 Task: Change the color of accent 2 to blue in the current theme.
Action: Mouse moved to (338, 235)
Screenshot: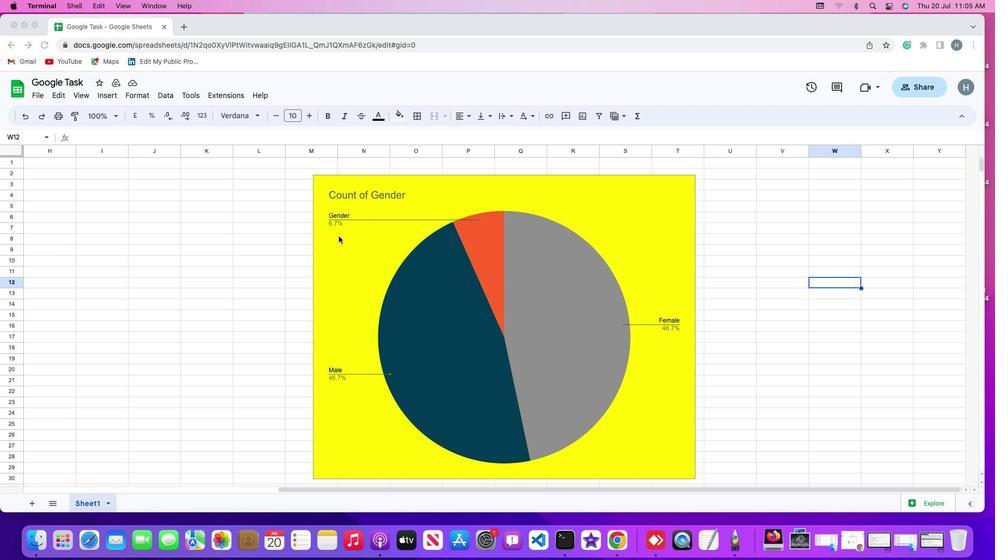 
Action: Mouse pressed left at (338, 235)
Screenshot: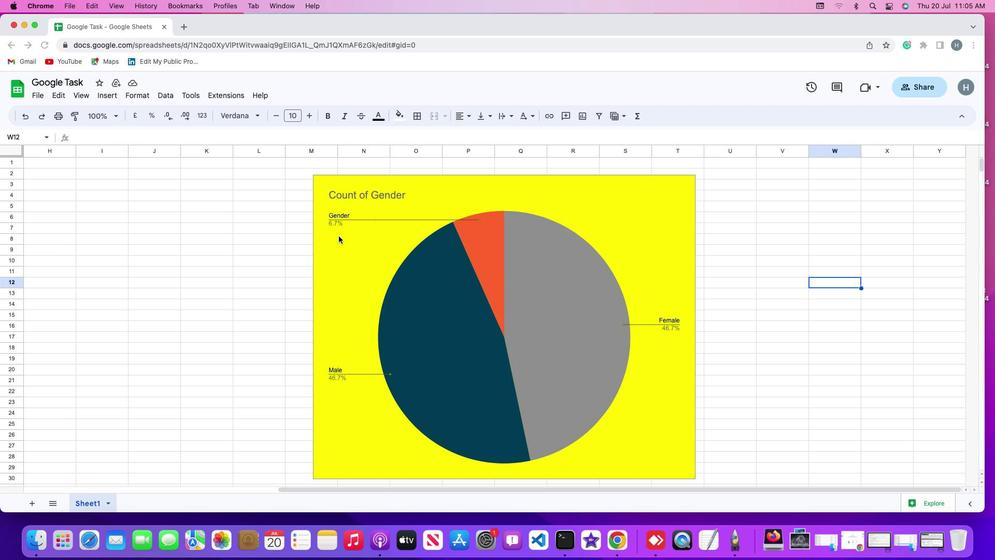 
Action: Mouse moved to (339, 241)
Screenshot: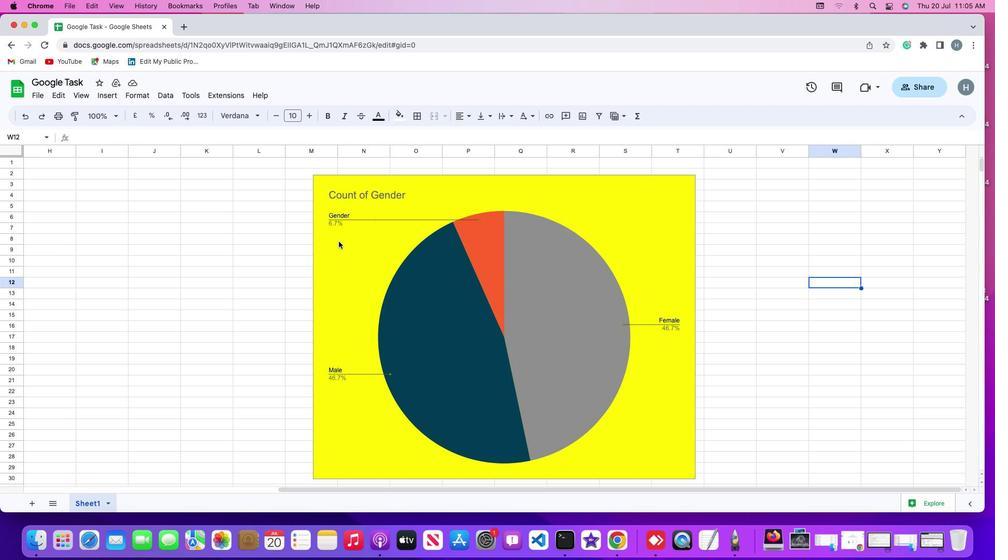 
Action: Mouse pressed left at (339, 241)
Screenshot: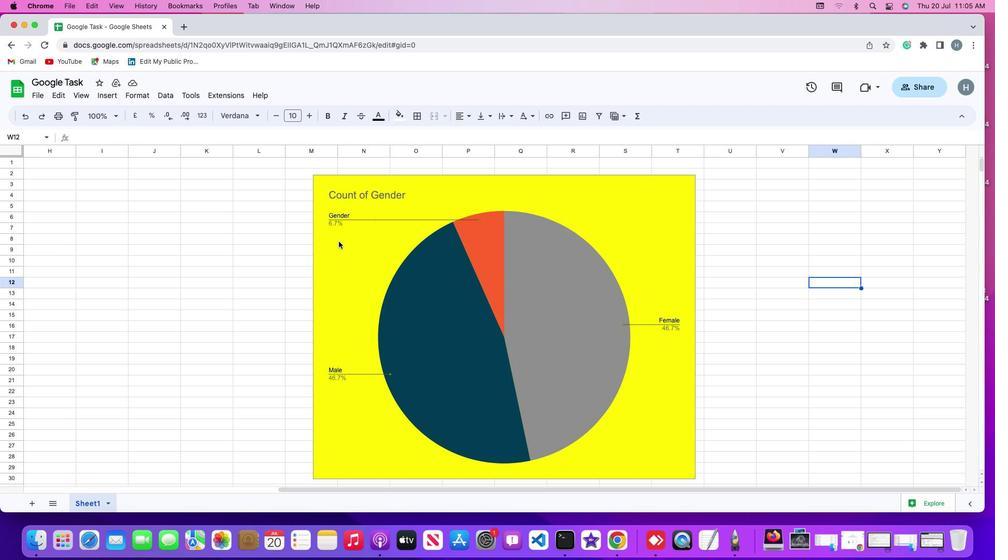 
Action: Mouse moved to (141, 92)
Screenshot: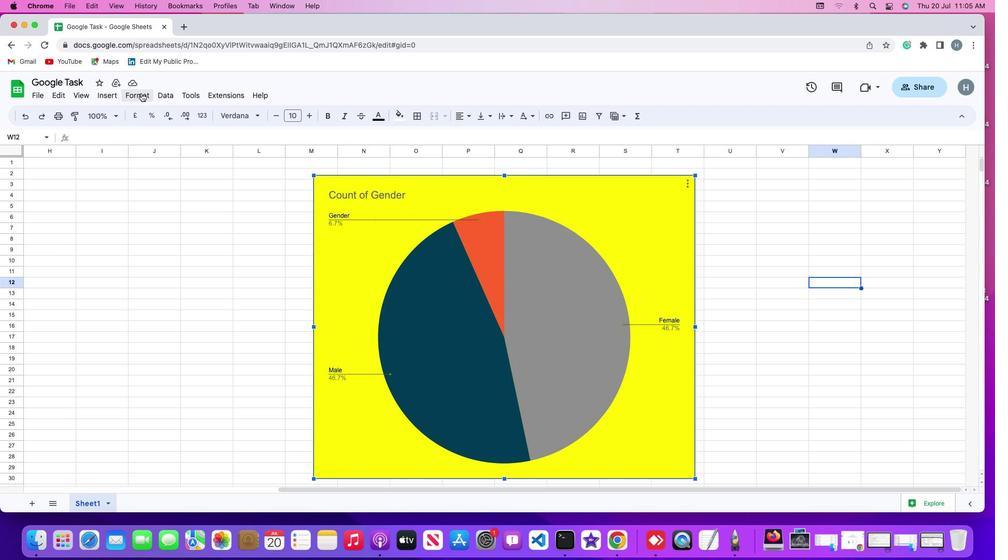 
Action: Mouse pressed left at (141, 92)
Screenshot: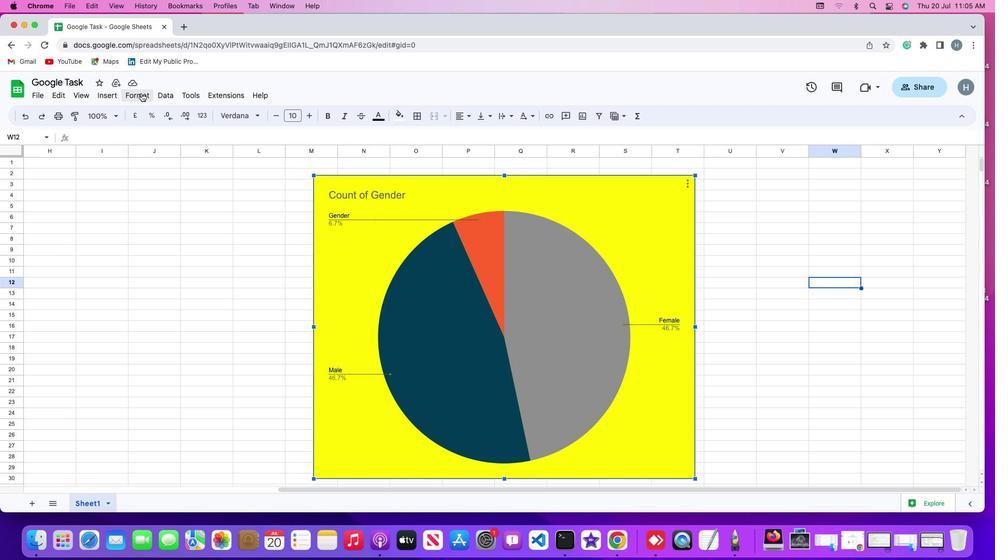 
Action: Mouse moved to (147, 110)
Screenshot: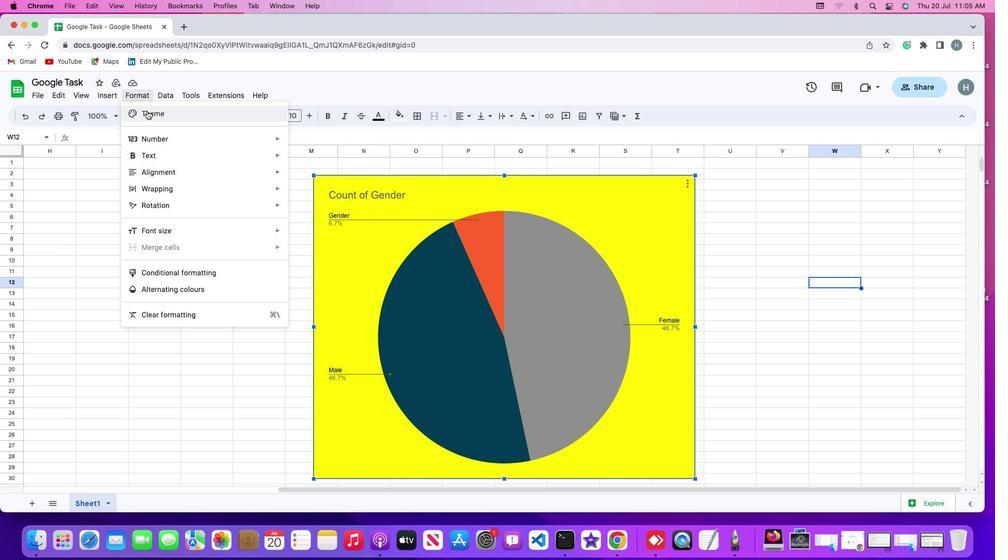
Action: Mouse pressed left at (147, 110)
Screenshot: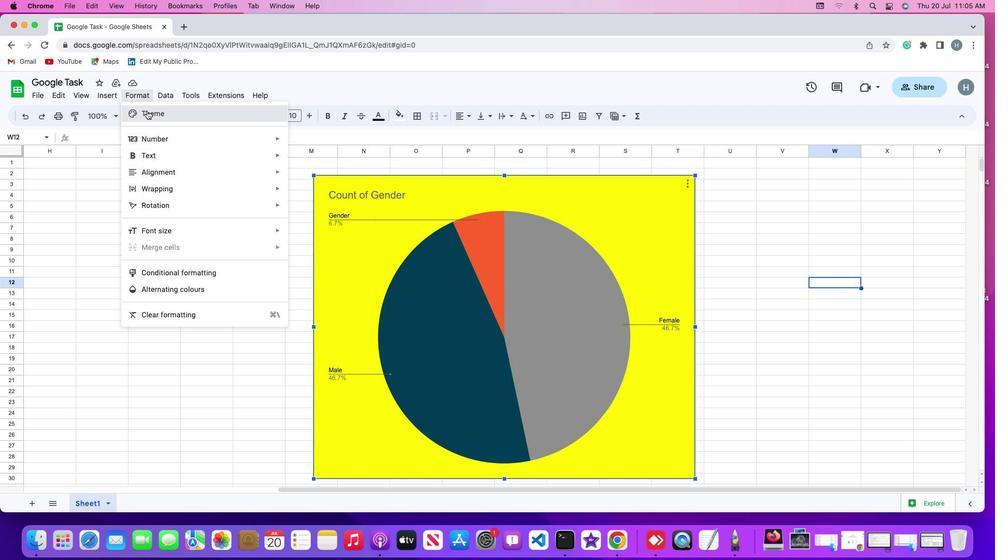 
Action: Mouse moved to (948, 156)
Screenshot: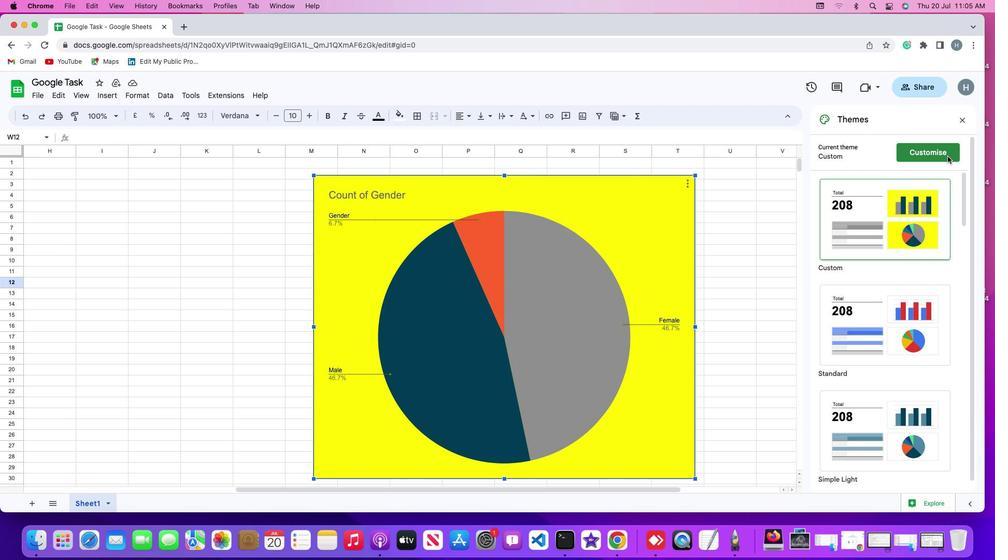 
Action: Mouse pressed left at (948, 156)
Screenshot: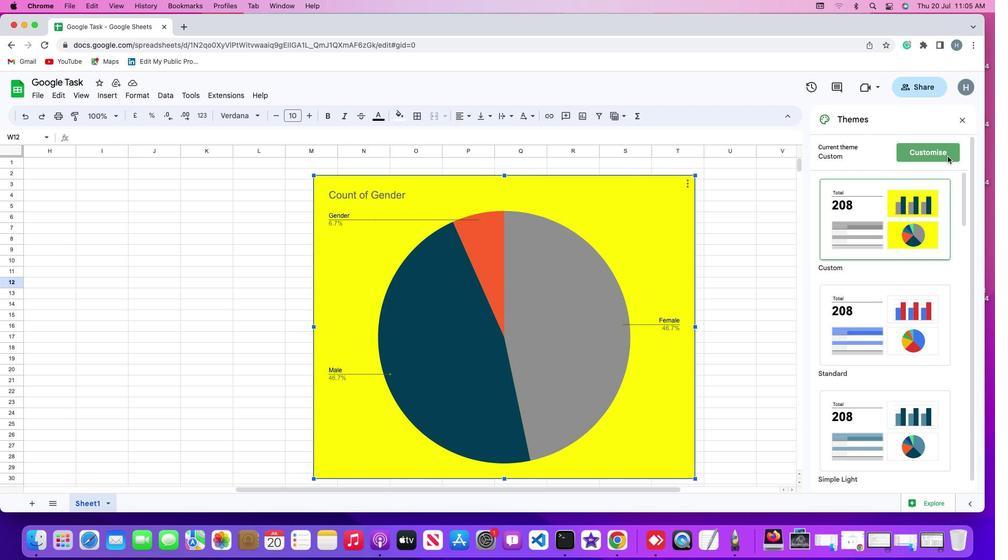 
Action: Mouse moved to (943, 413)
Screenshot: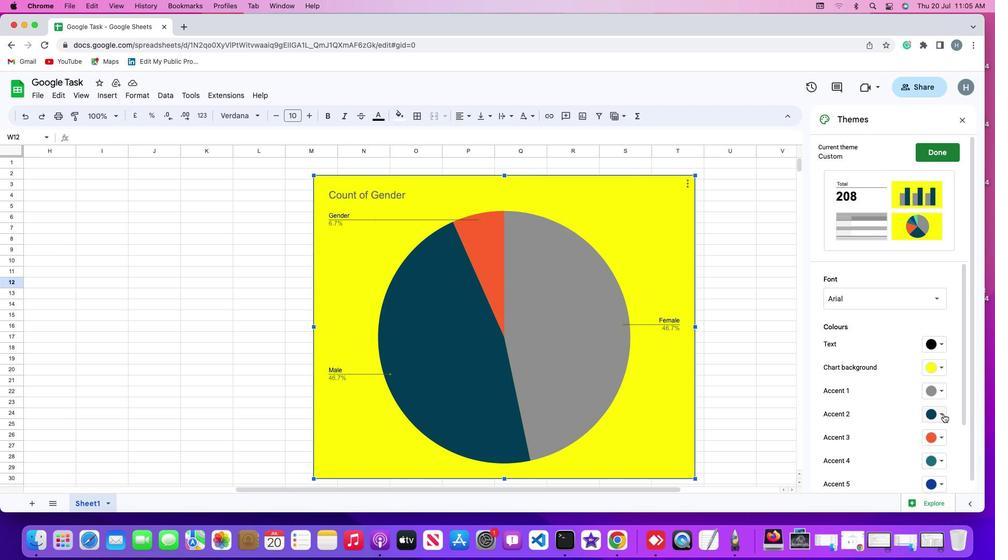 
Action: Mouse pressed left at (943, 413)
Screenshot: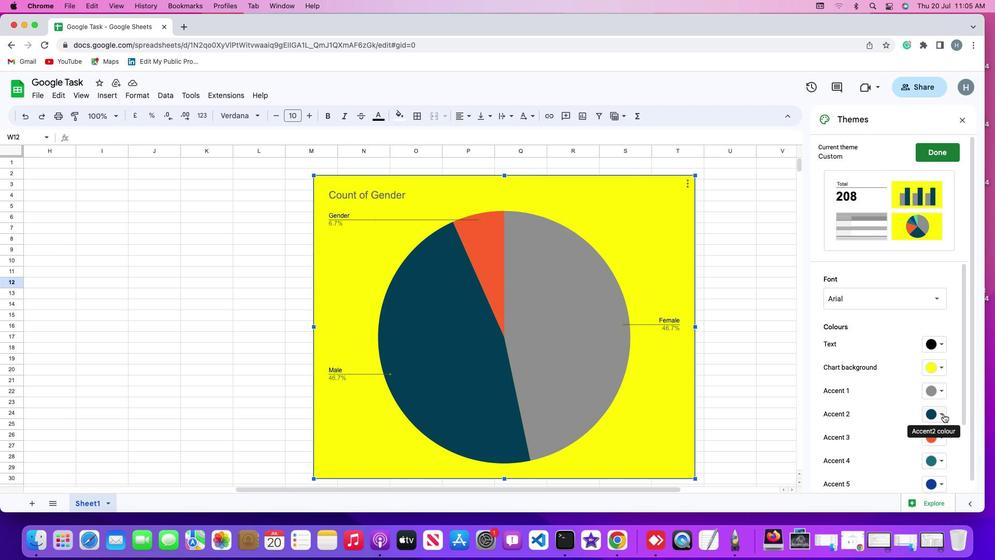 
Action: Mouse moved to (910, 300)
Screenshot: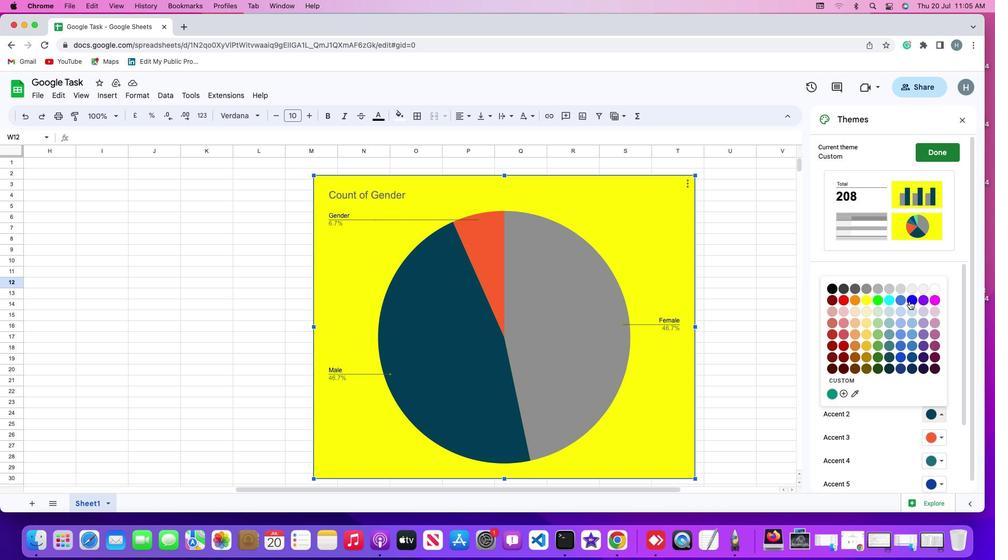 
Action: Mouse pressed left at (910, 300)
Screenshot: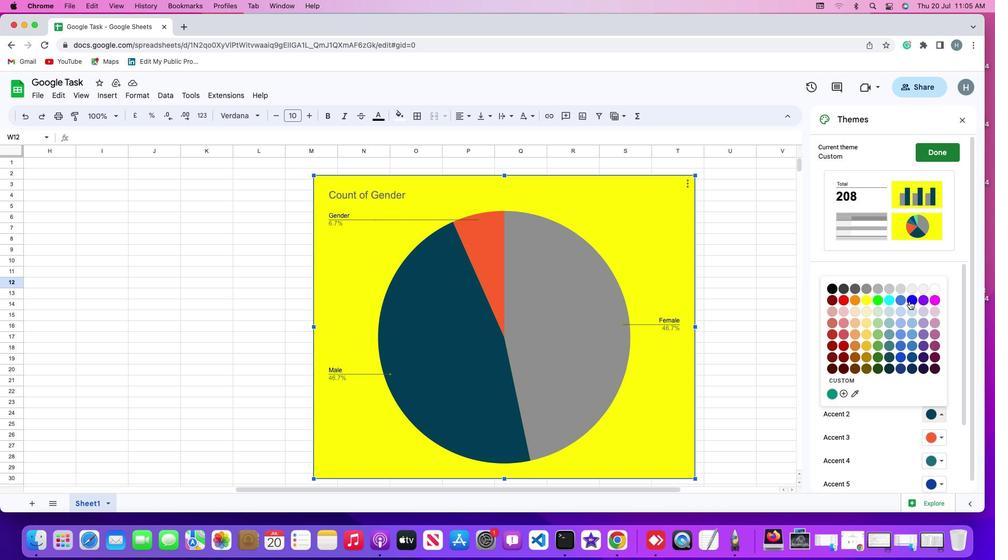 
